 Task: Sort the products in the category "Frozen Baked Goods" by relevance.
Action: Mouse moved to (22, 82)
Screenshot: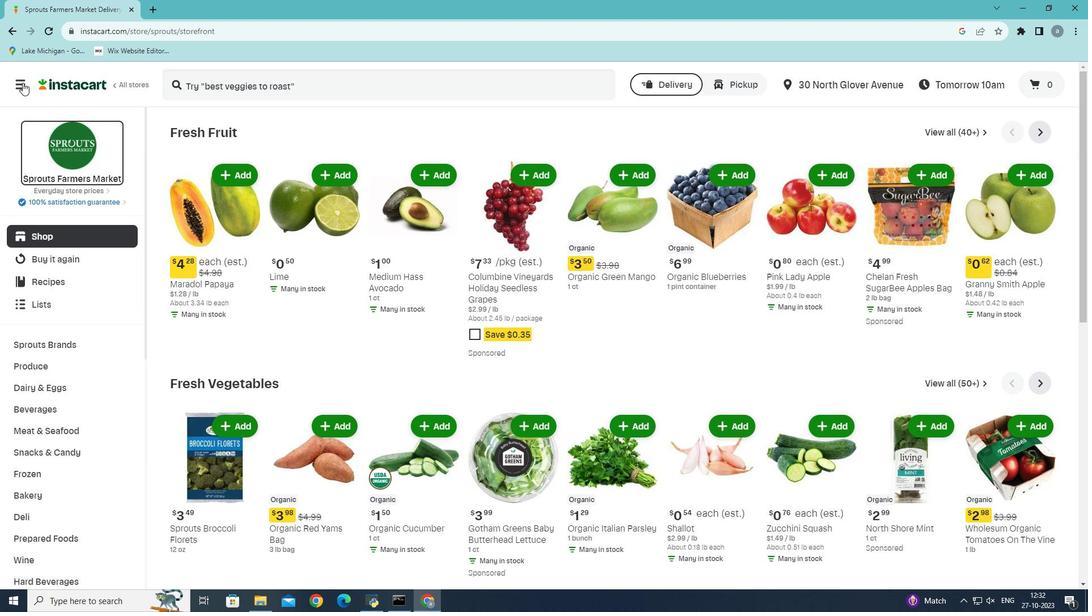 
Action: Mouse pressed left at (22, 82)
Screenshot: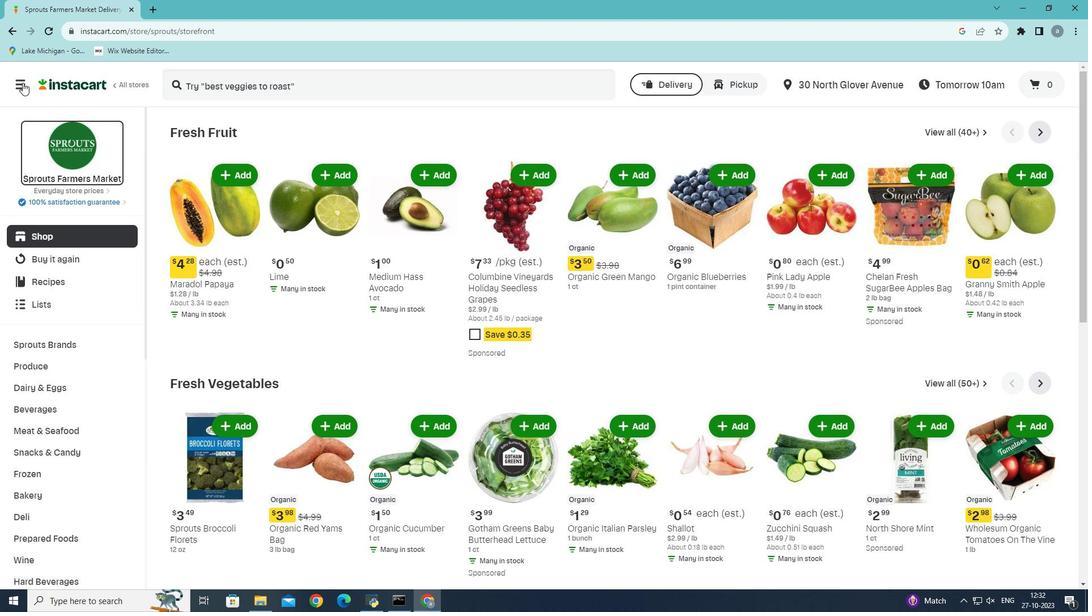 
Action: Mouse moved to (43, 330)
Screenshot: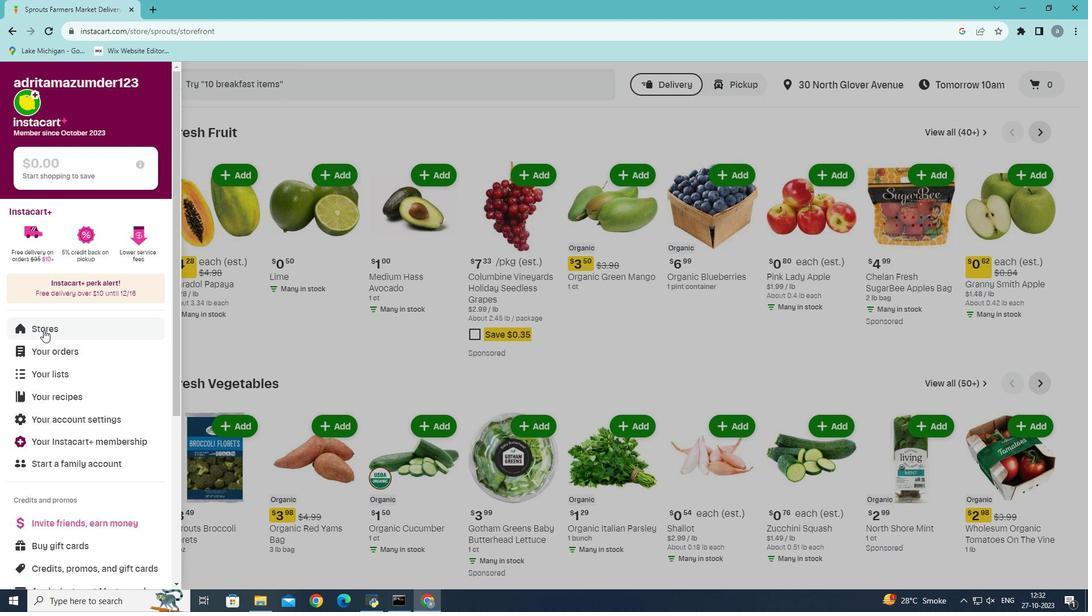 
Action: Mouse pressed left at (43, 330)
Screenshot: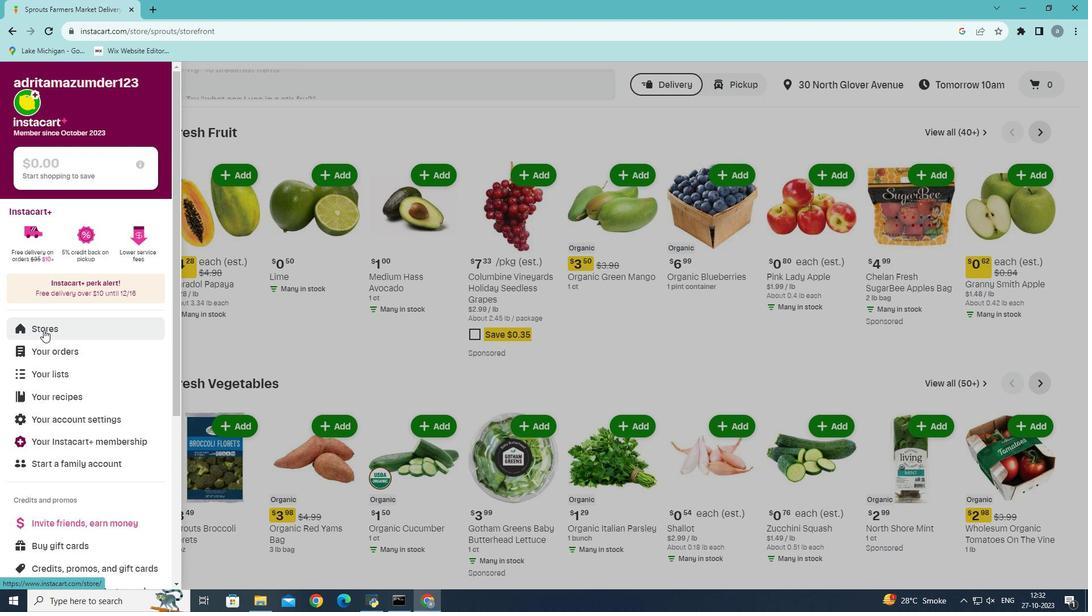 
Action: Mouse moved to (268, 123)
Screenshot: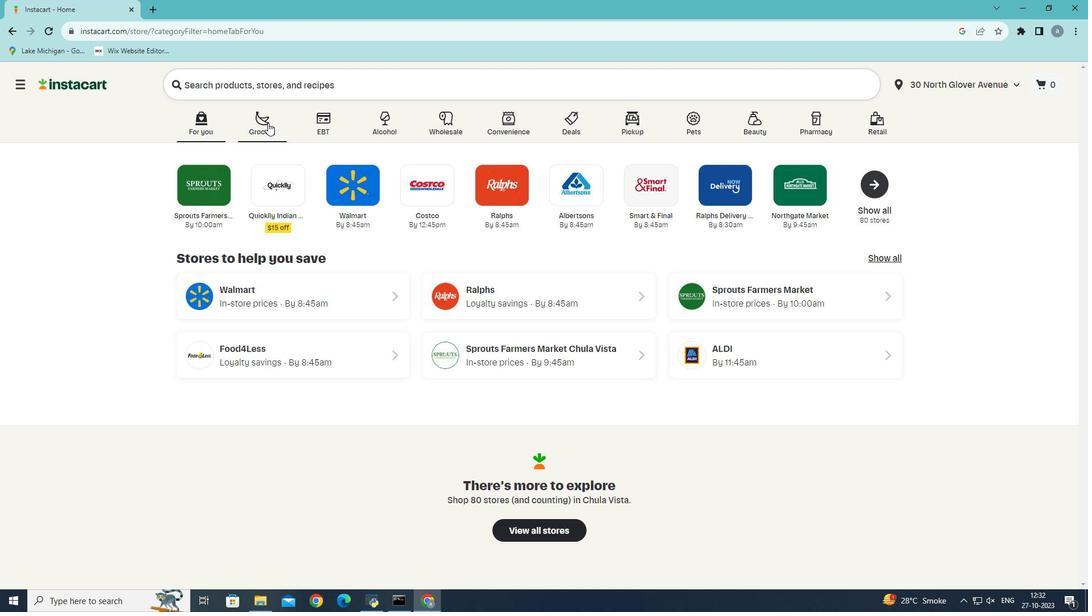 
Action: Mouse pressed left at (268, 123)
Screenshot: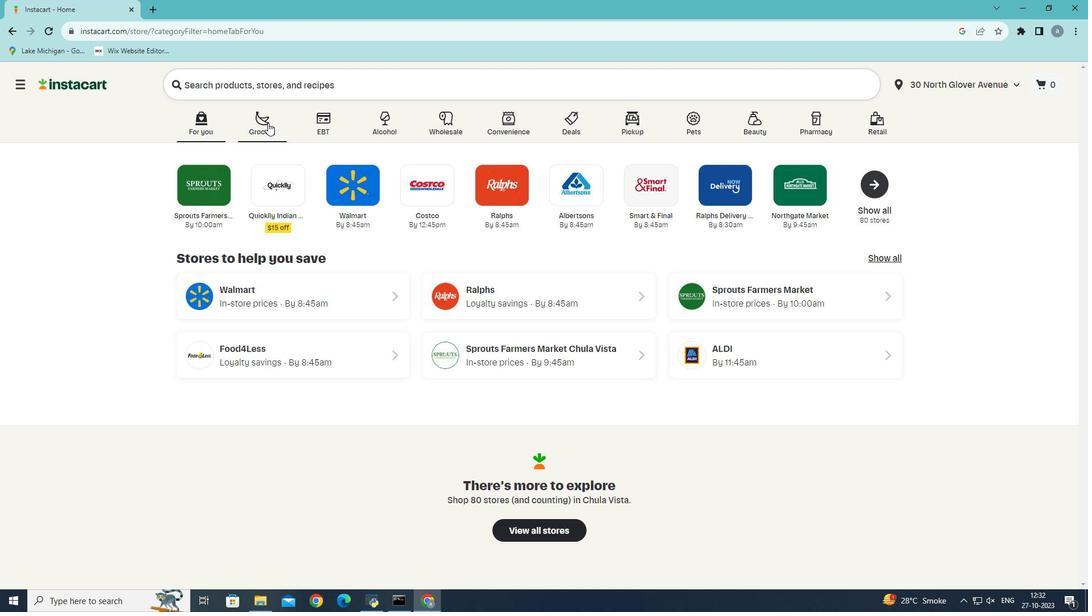 
Action: Mouse moved to (234, 341)
Screenshot: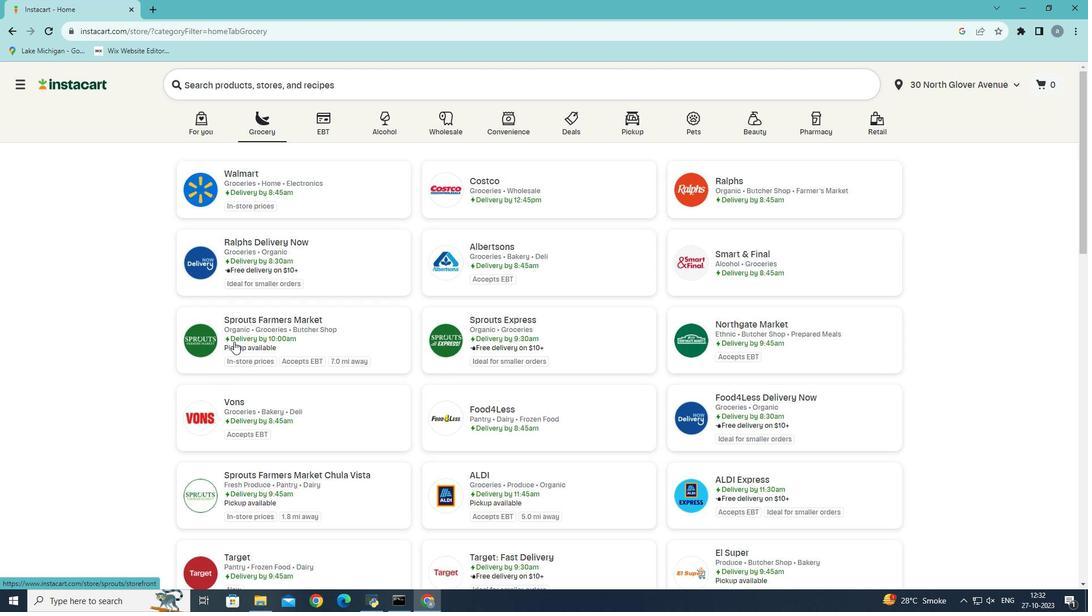 
Action: Mouse pressed left at (234, 341)
Screenshot: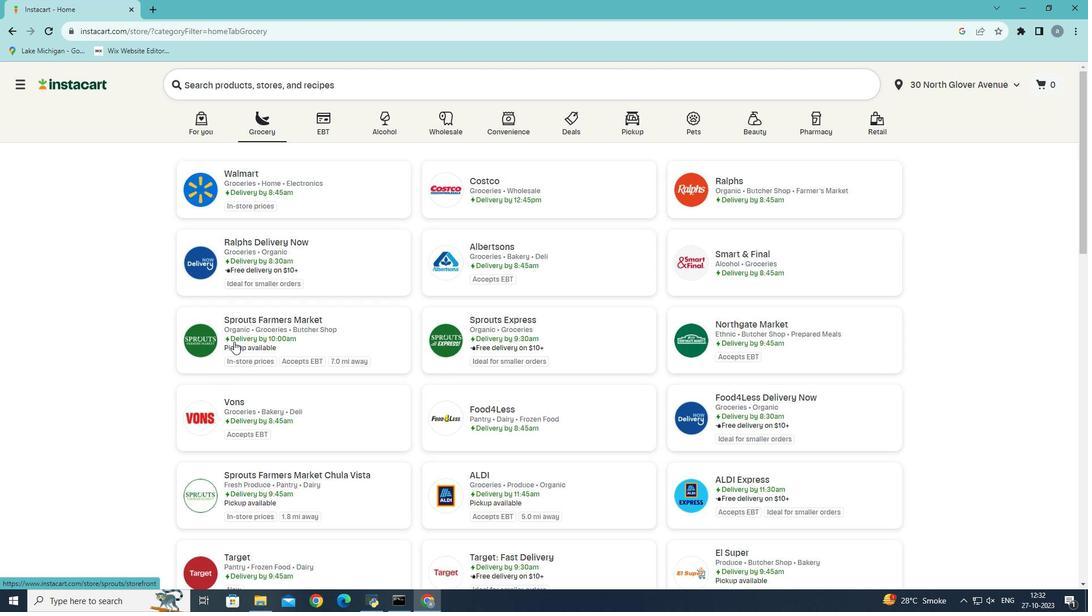 
Action: Mouse moved to (29, 494)
Screenshot: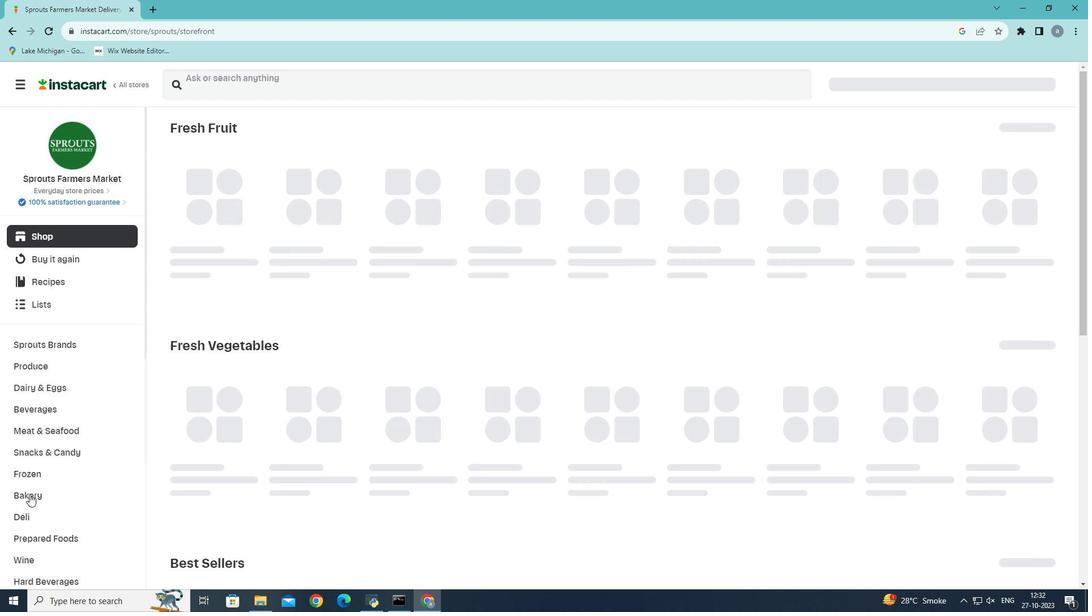 
Action: Mouse pressed left at (29, 494)
Screenshot: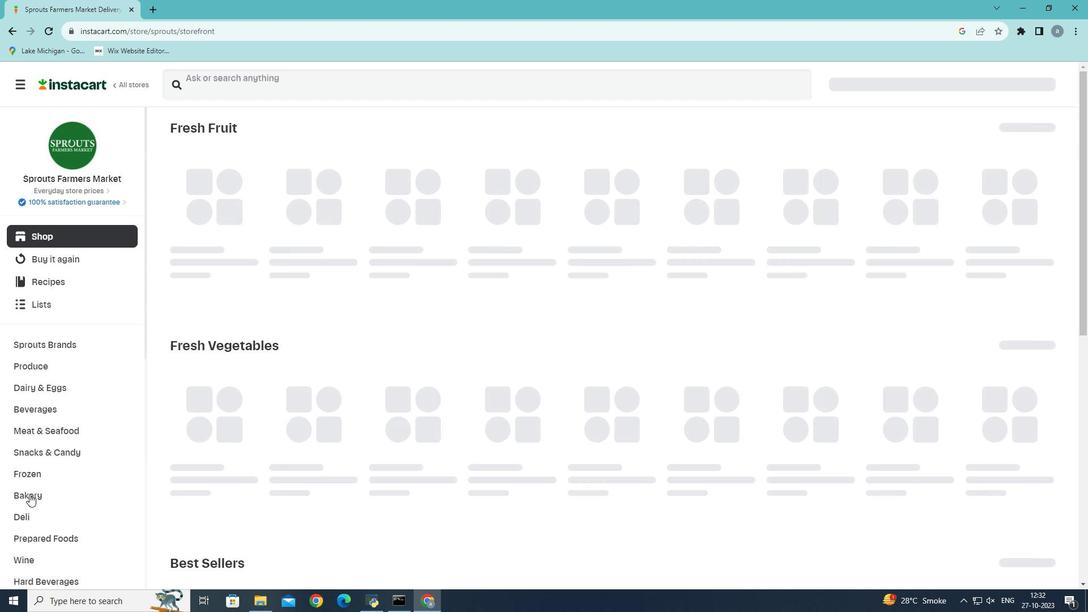 
Action: Mouse moved to (932, 159)
Screenshot: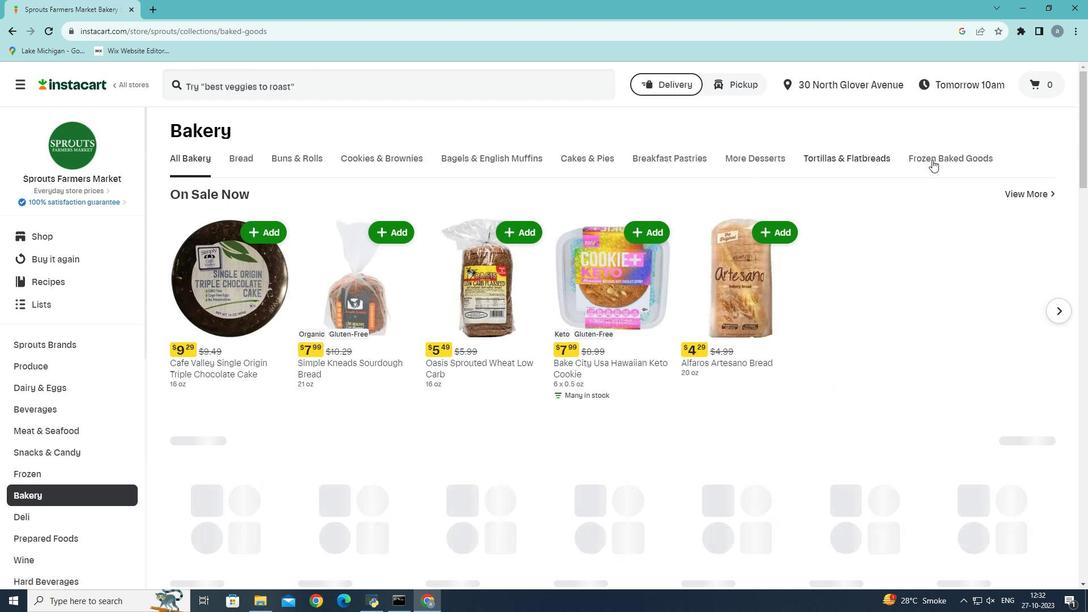 
Action: Mouse pressed left at (932, 159)
Screenshot: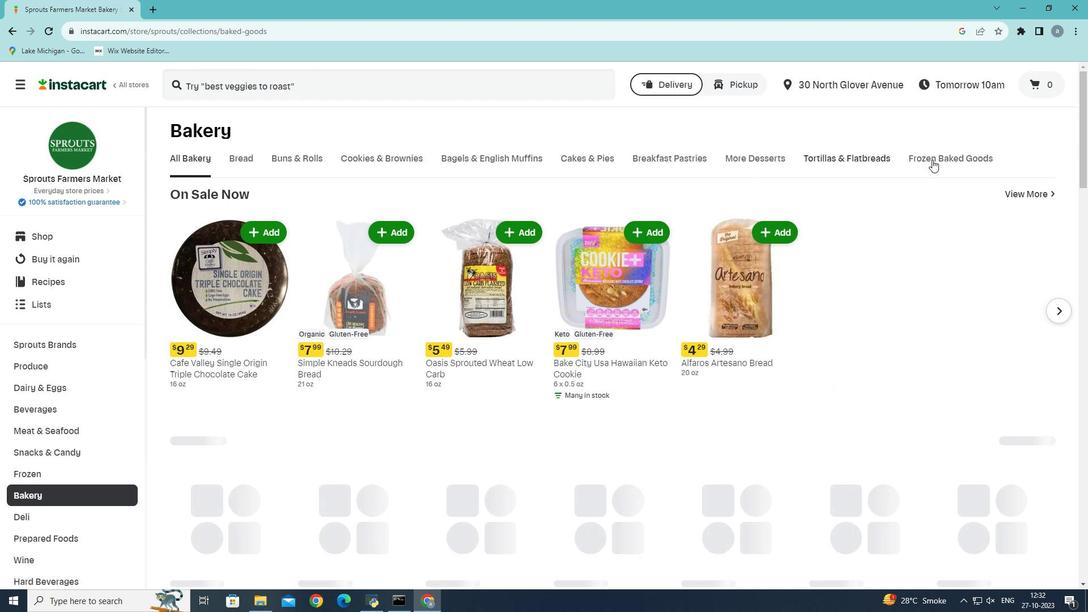 
Action: Mouse moved to (1048, 252)
Screenshot: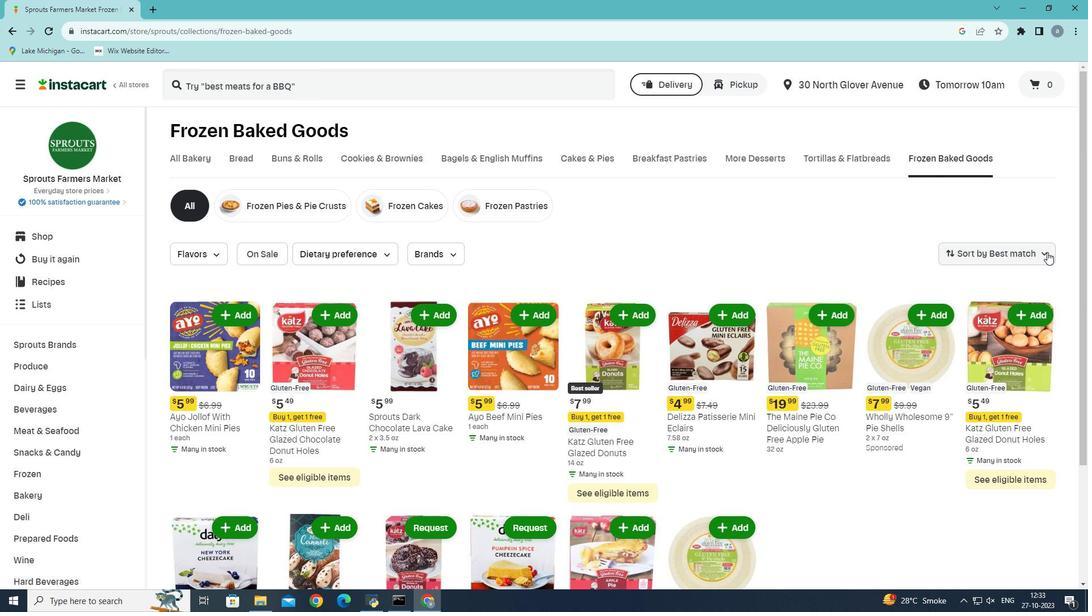 
Action: Mouse pressed left at (1048, 252)
Screenshot: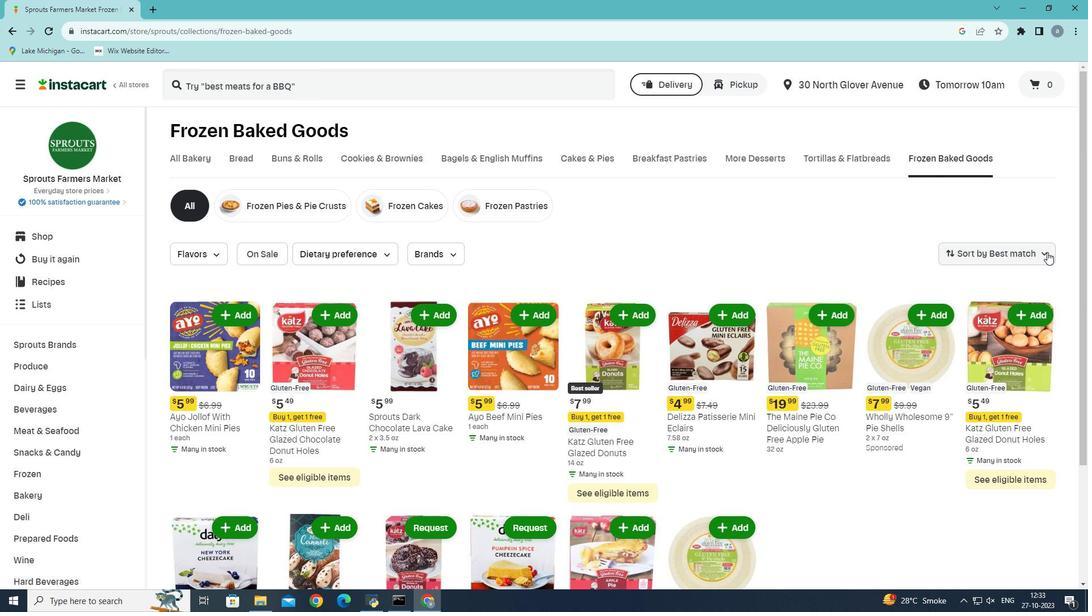 
Action: Mouse moved to (993, 423)
Screenshot: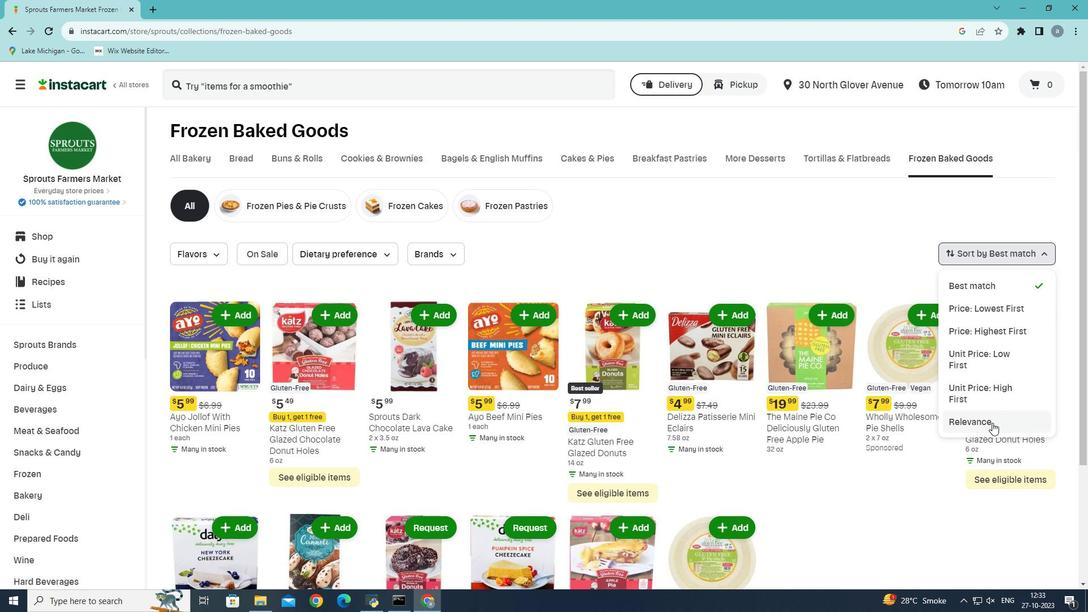 
Action: Mouse pressed left at (993, 423)
Screenshot: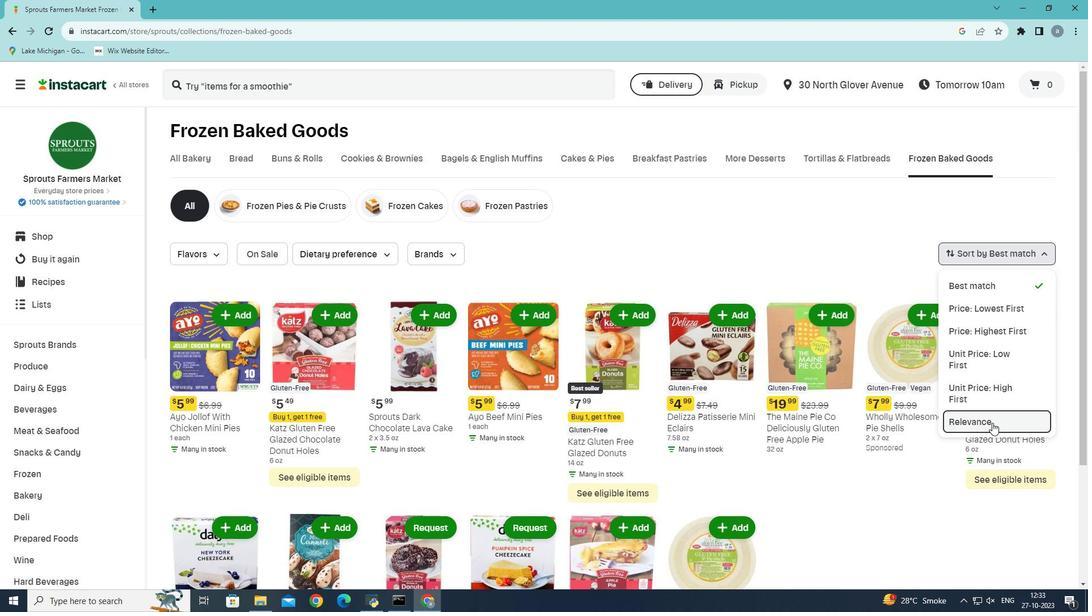 
Action: Mouse moved to (995, 423)
Screenshot: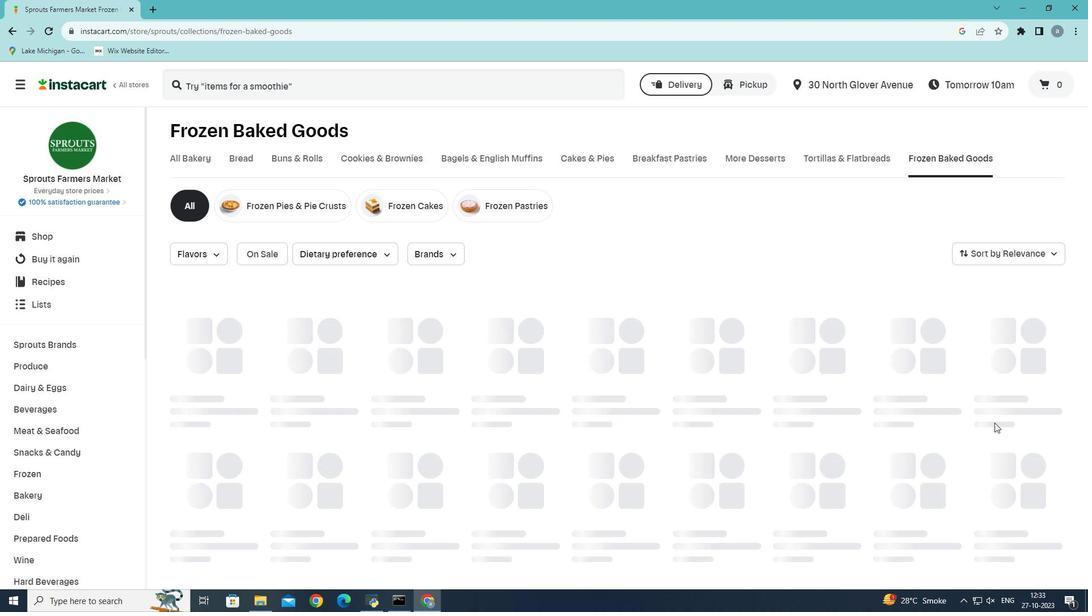 
